 Task: Set the text direction for the text renderer to left to right.
Action: Mouse moved to (102, 13)
Screenshot: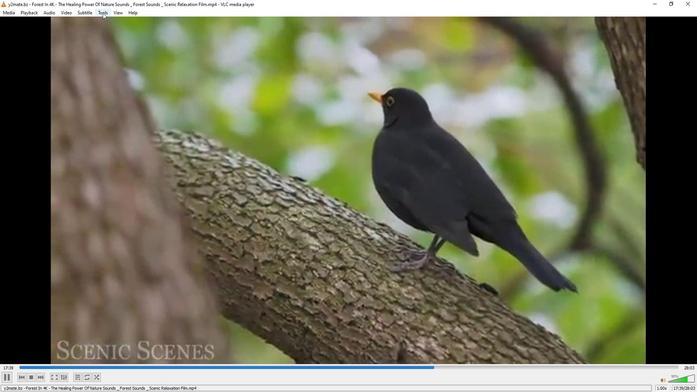 
Action: Mouse pressed left at (102, 13)
Screenshot: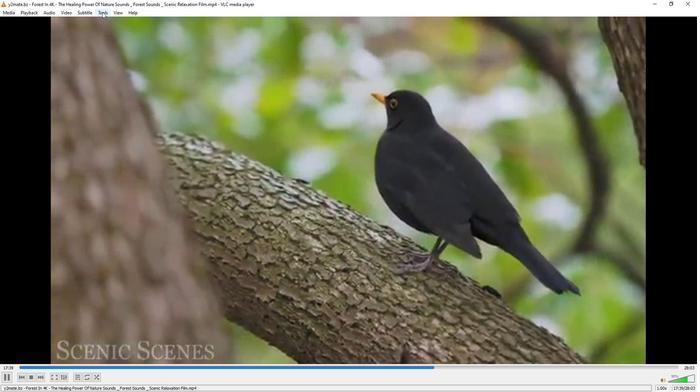 
Action: Mouse moved to (108, 99)
Screenshot: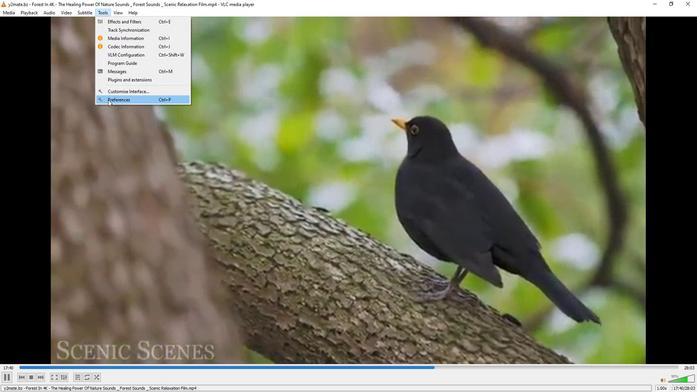 
Action: Mouse pressed left at (108, 99)
Screenshot: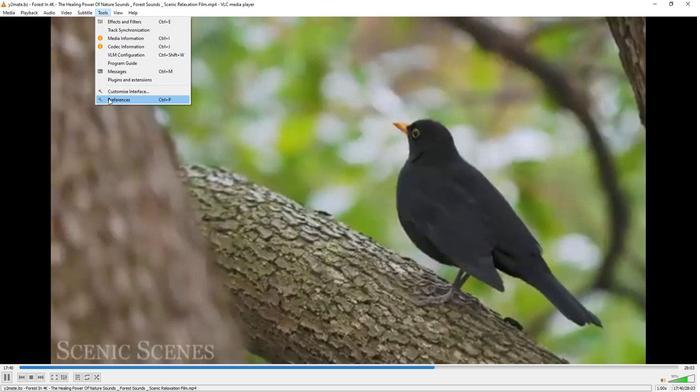
Action: Mouse moved to (230, 319)
Screenshot: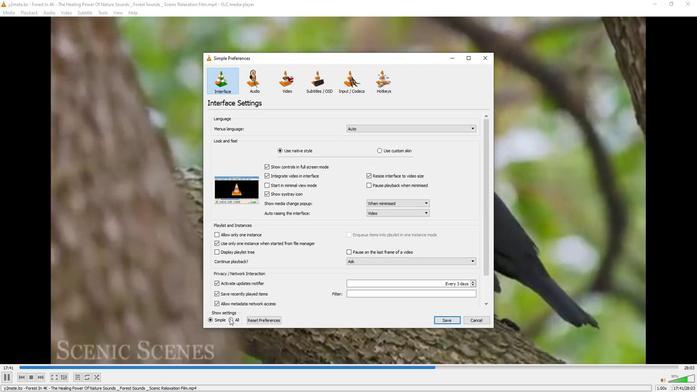 
Action: Mouse pressed left at (230, 319)
Screenshot: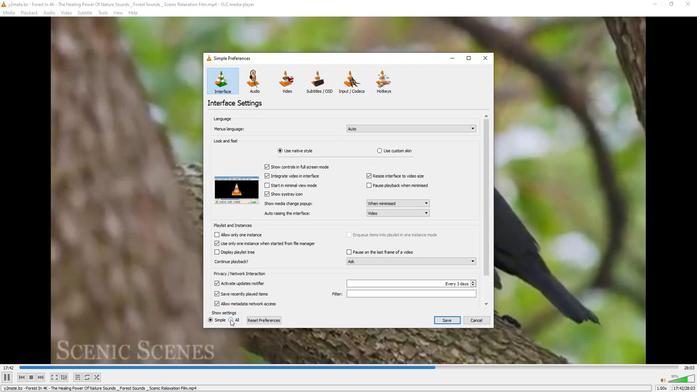 
Action: Mouse moved to (235, 239)
Screenshot: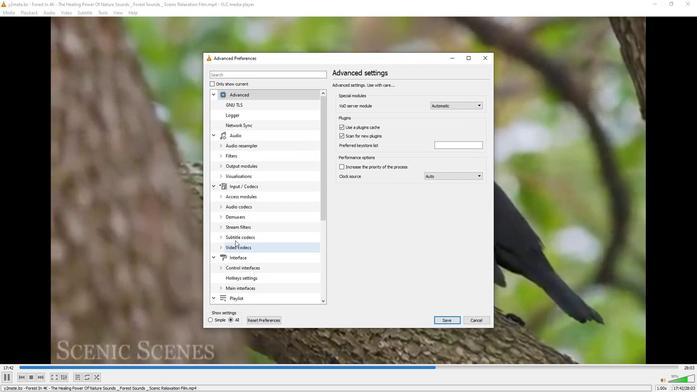 
Action: Mouse scrolled (235, 239) with delta (0, 0)
Screenshot: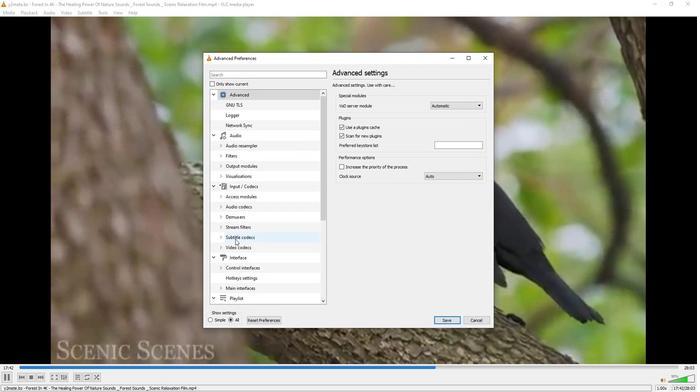 
Action: Mouse scrolled (235, 239) with delta (0, 0)
Screenshot: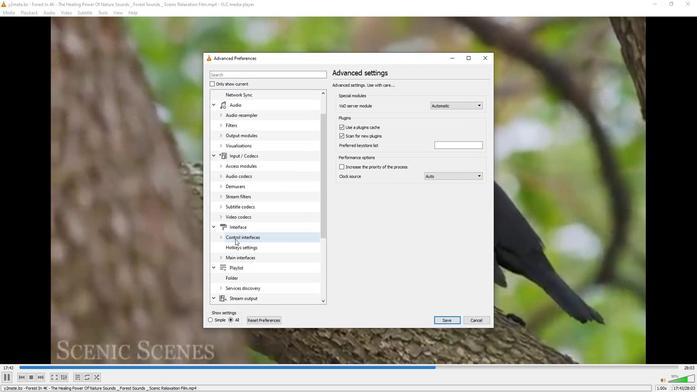 
Action: Mouse scrolled (235, 239) with delta (0, 0)
Screenshot: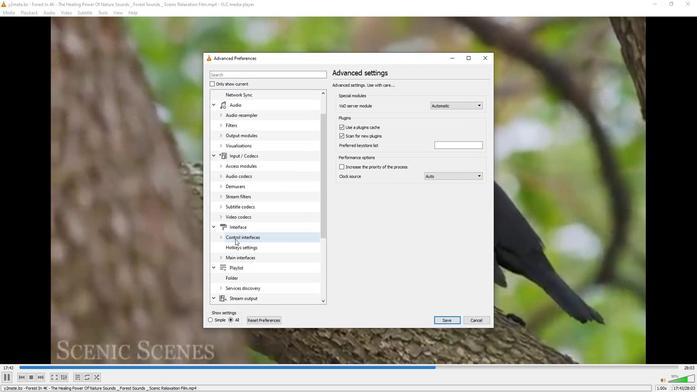 
Action: Mouse scrolled (235, 239) with delta (0, 0)
Screenshot: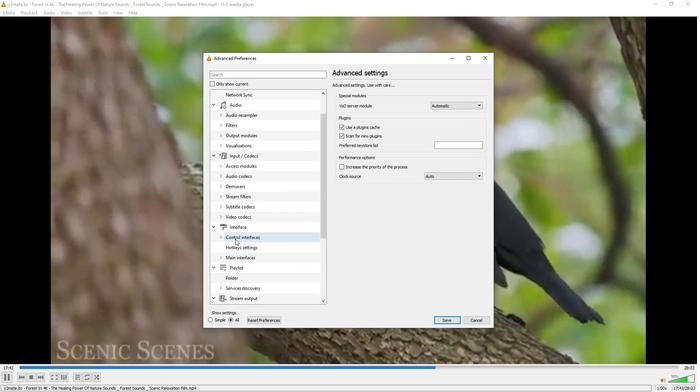 
Action: Mouse scrolled (235, 239) with delta (0, 0)
Screenshot: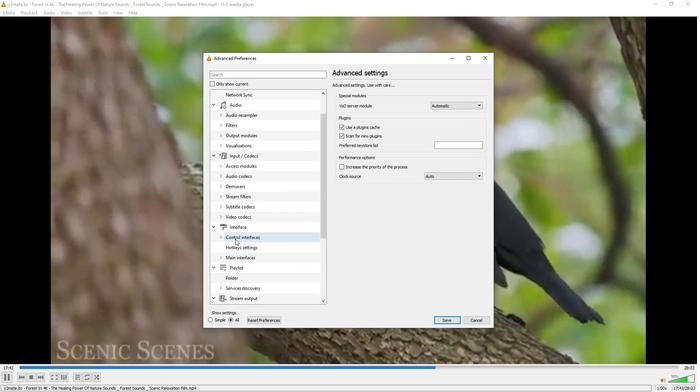 
Action: Mouse scrolled (235, 239) with delta (0, 0)
Screenshot: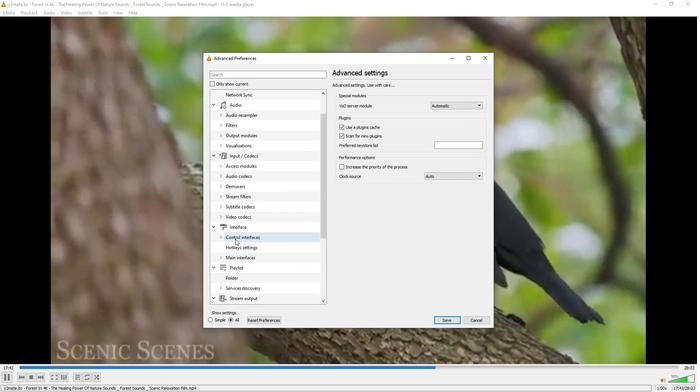 
Action: Mouse moved to (235, 239)
Screenshot: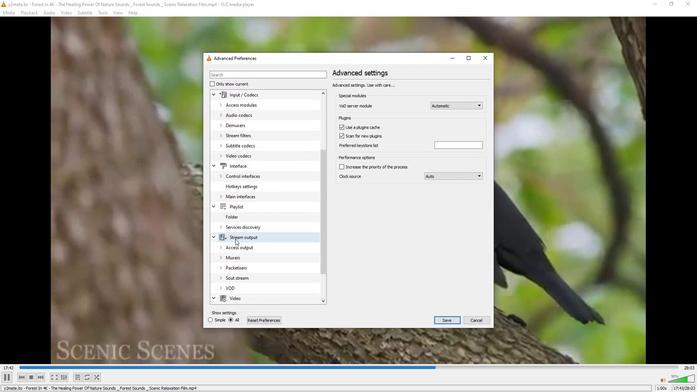 
Action: Mouse scrolled (235, 238) with delta (0, 0)
Screenshot: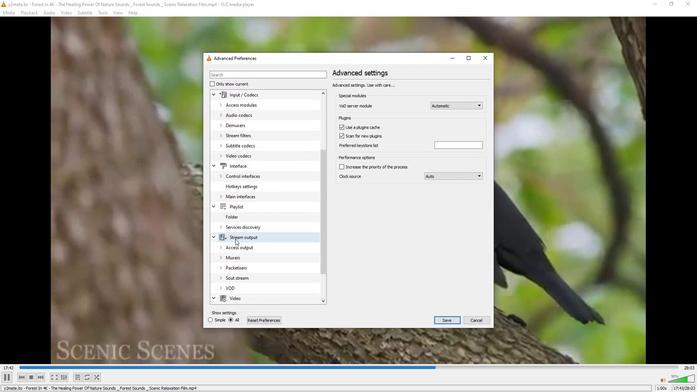 
Action: Mouse moved to (235, 239)
Screenshot: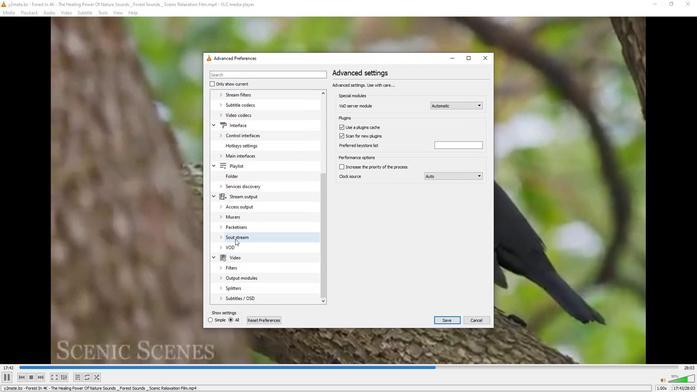 
Action: Mouse scrolled (235, 238) with delta (0, 0)
Screenshot: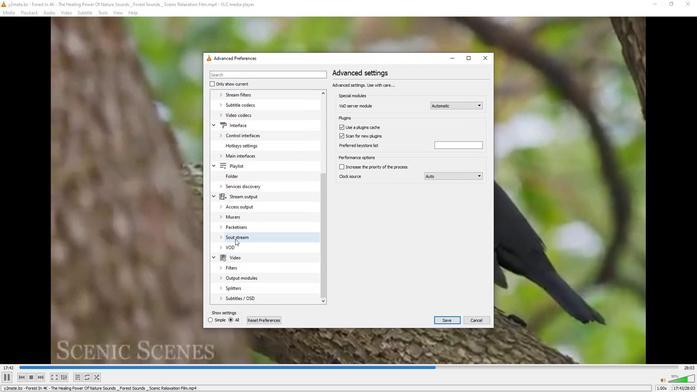 
Action: Mouse moved to (220, 296)
Screenshot: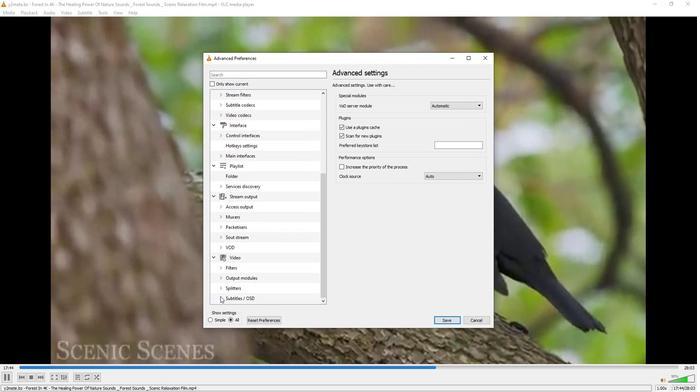 
Action: Mouse pressed left at (220, 296)
Screenshot: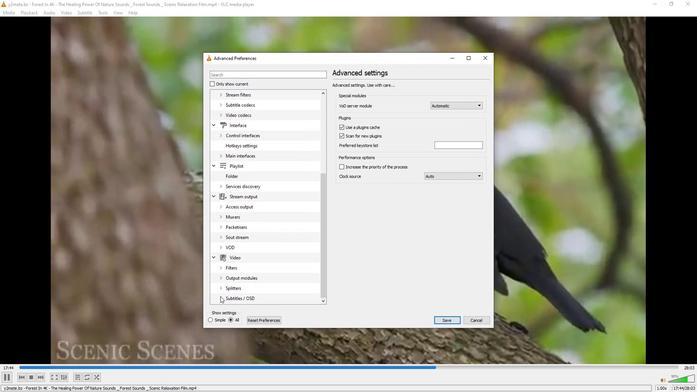 
Action: Mouse moved to (228, 276)
Screenshot: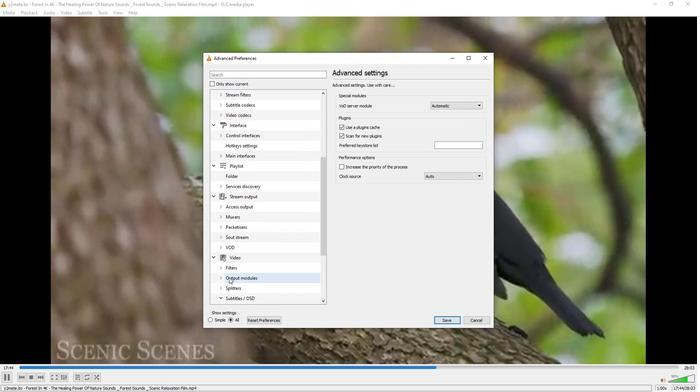 
Action: Mouse scrolled (228, 275) with delta (0, 0)
Screenshot: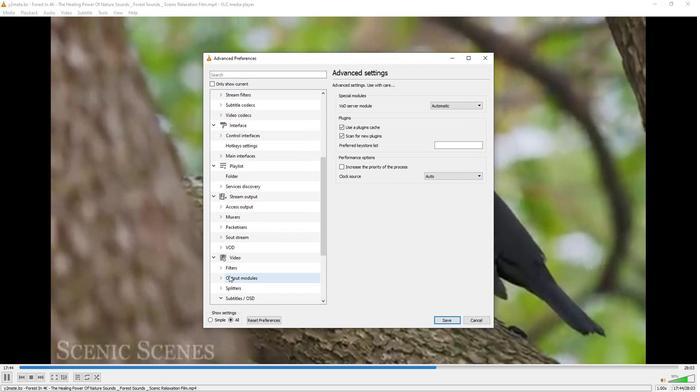 
Action: Mouse scrolled (228, 275) with delta (0, 0)
Screenshot: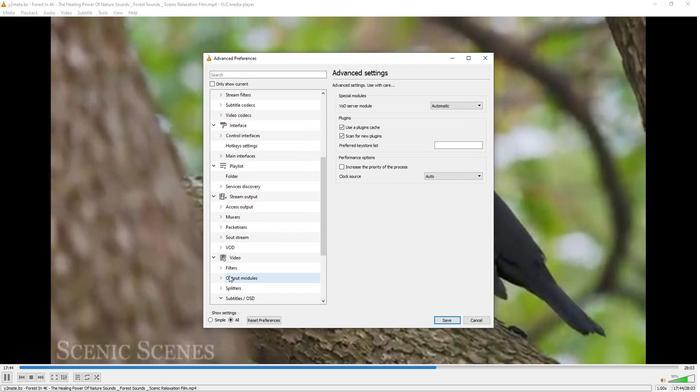 
Action: Mouse scrolled (228, 275) with delta (0, 0)
Screenshot: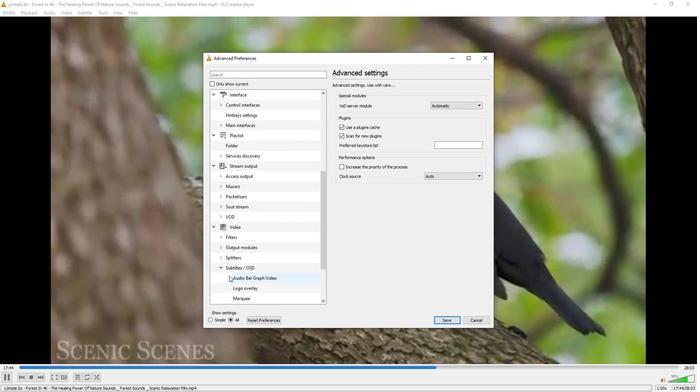 
Action: Mouse scrolled (228, 275) with delta (0, 0)
Screenshot: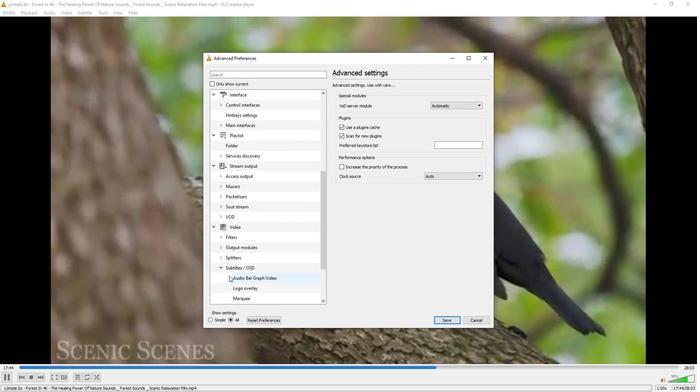 
Action: Mouse scrolled (228, 275) with delta (0, 0)
Screenshot: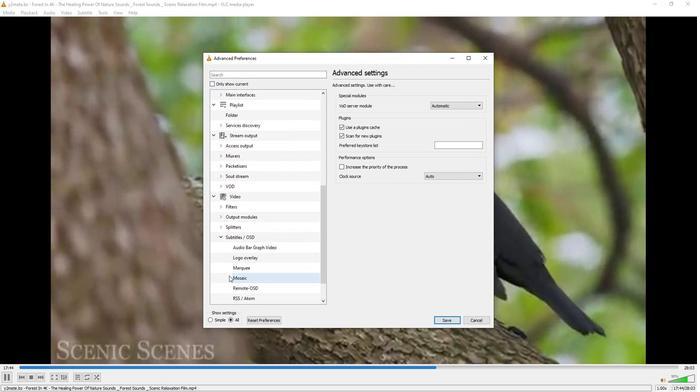 
Action: Mouse scrolled (228, 275) with delta (0, 0)
Screenshot: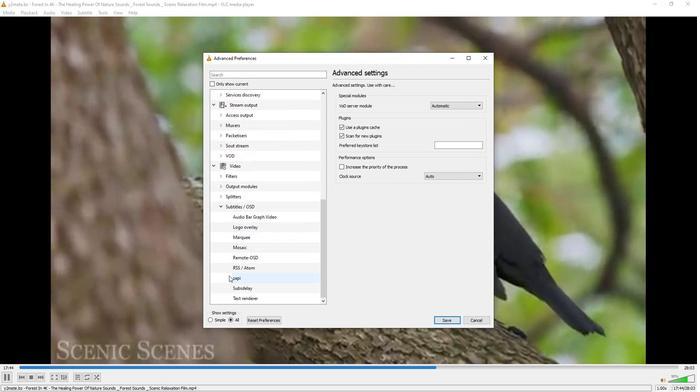 
Action: Mouse moved to (228, 274)
Screenshot: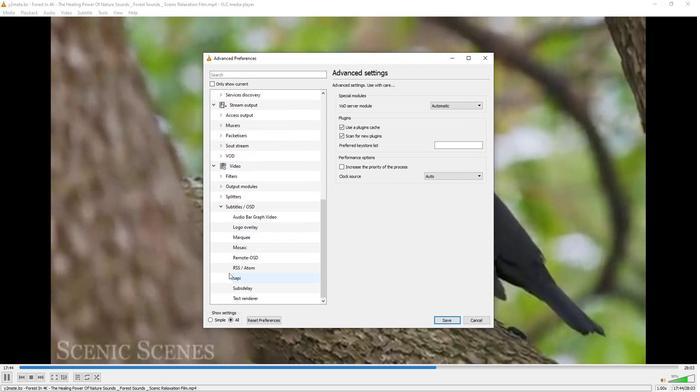 
Action: Mouse scrolled (228, 273) with delta (0, 0)
Screenshot: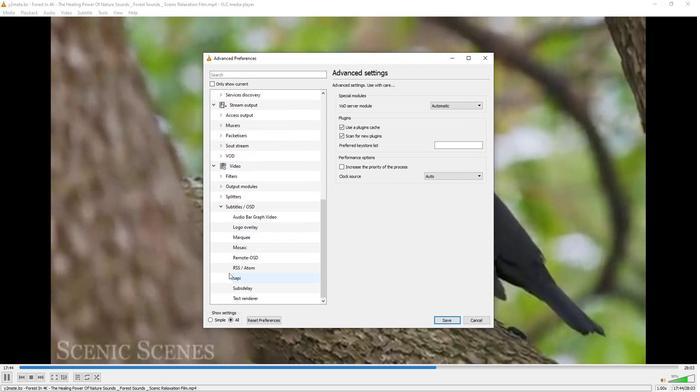 
Action: Mouse moved to (245, 297)
Screenshot: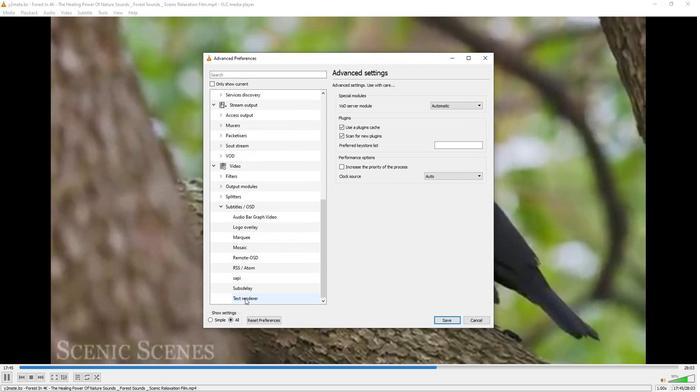 
Action: Mouse pressed left at (245, 297)
Screenshot: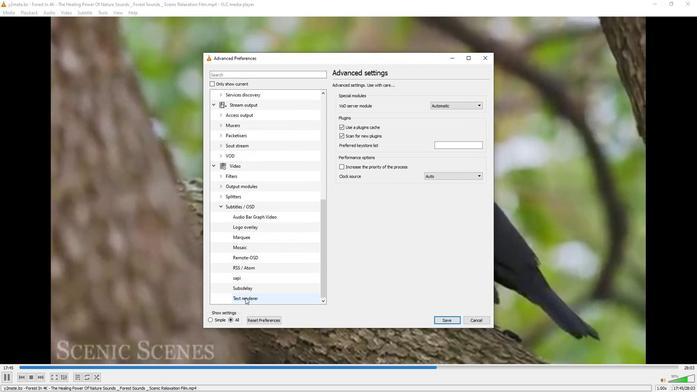 
Action: Mouse moved to (481, 264)
Screenshot: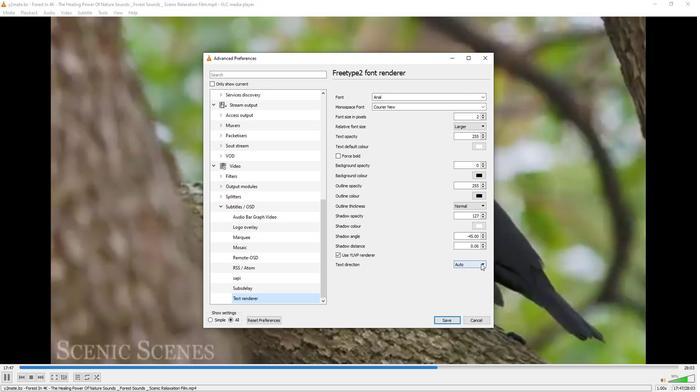 
Action: Mouse pressed left at (481, 264)
Screenshot: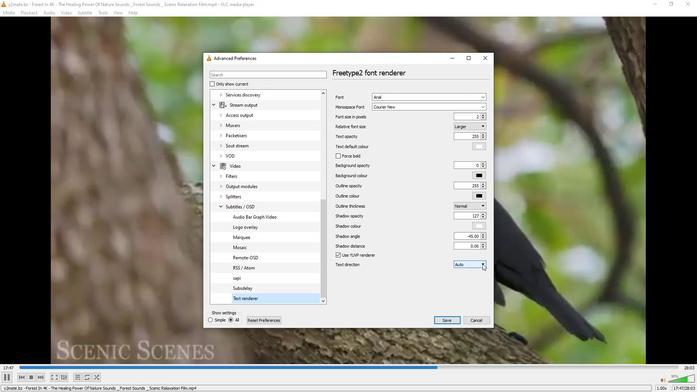 
Action: Mouse moved to (469, 269)
Screenshot: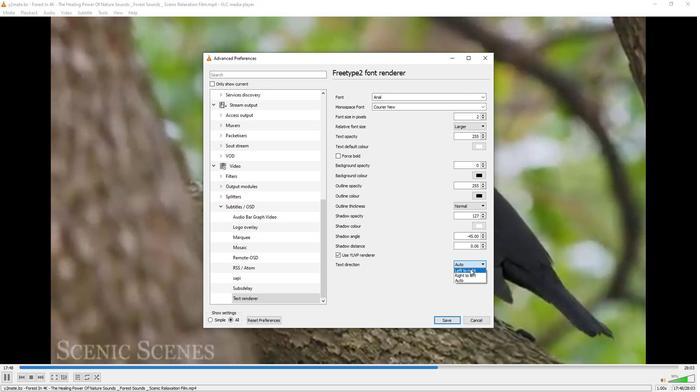 
Action: Mouse pressed left at (469, 269)
Screenshot: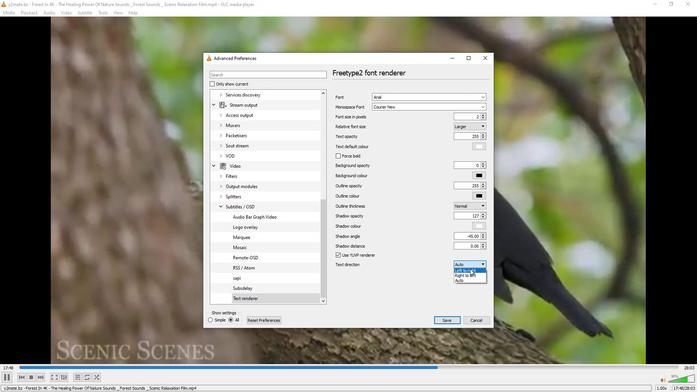 
Action: Mouse moved to (467, 279)
Screenshot: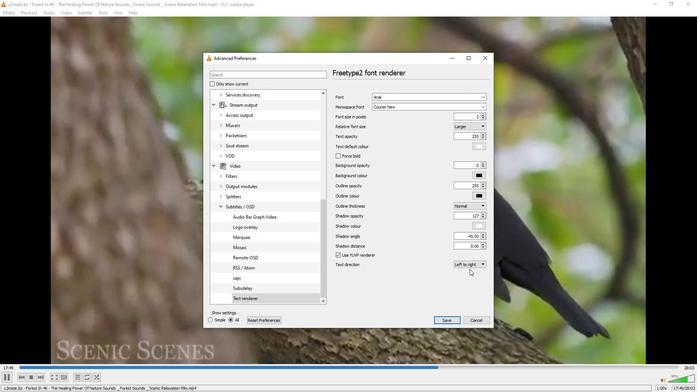 
